 Task: Find the best route from San Francisco, California, to Yosemite National Park, California.
Action: Mouse moved to (267, 83)
Screenshot: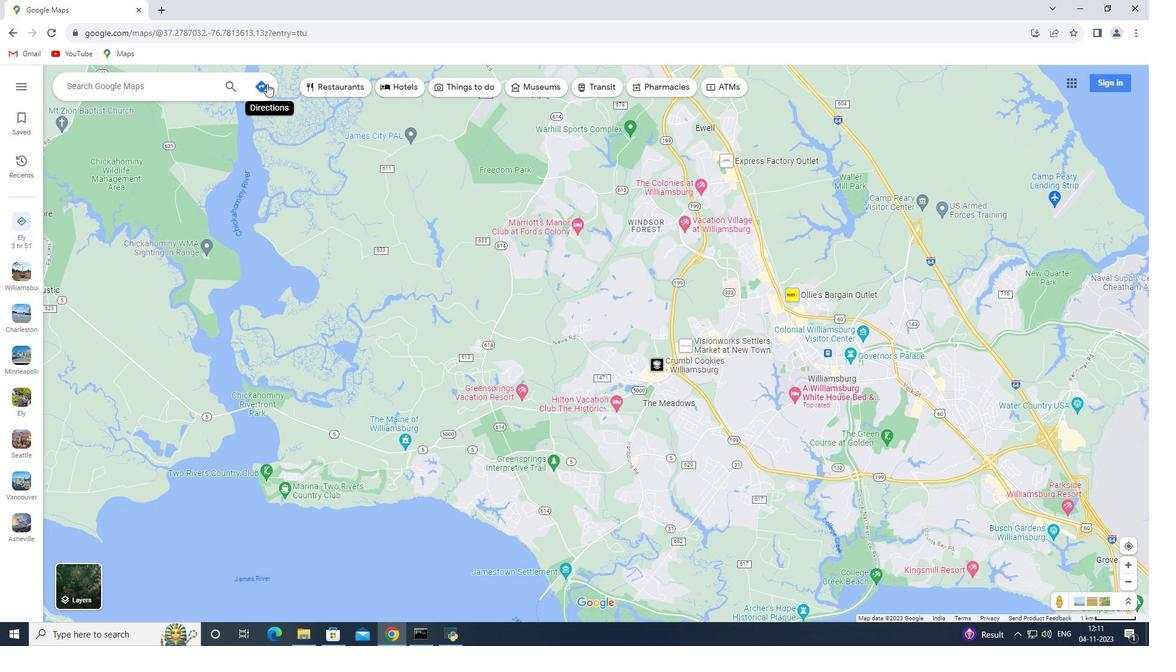 
Action: Mouse pressed left at (267, 83)
Screenshot: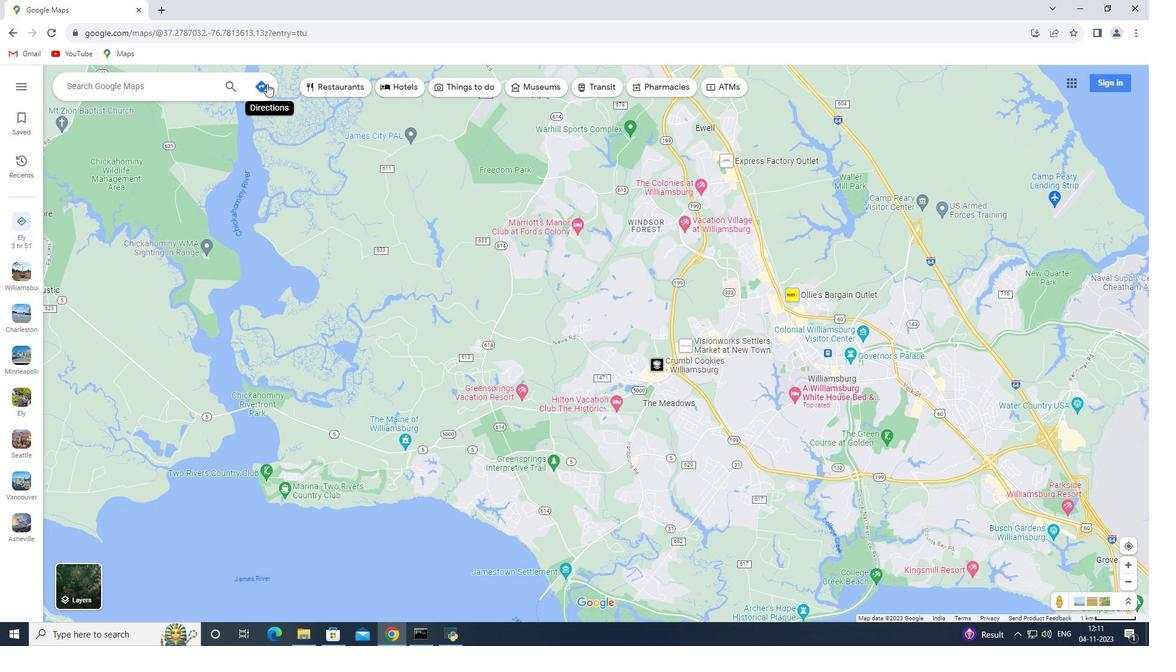 
Action: Mouse moved to (100, 77)
Screenshot: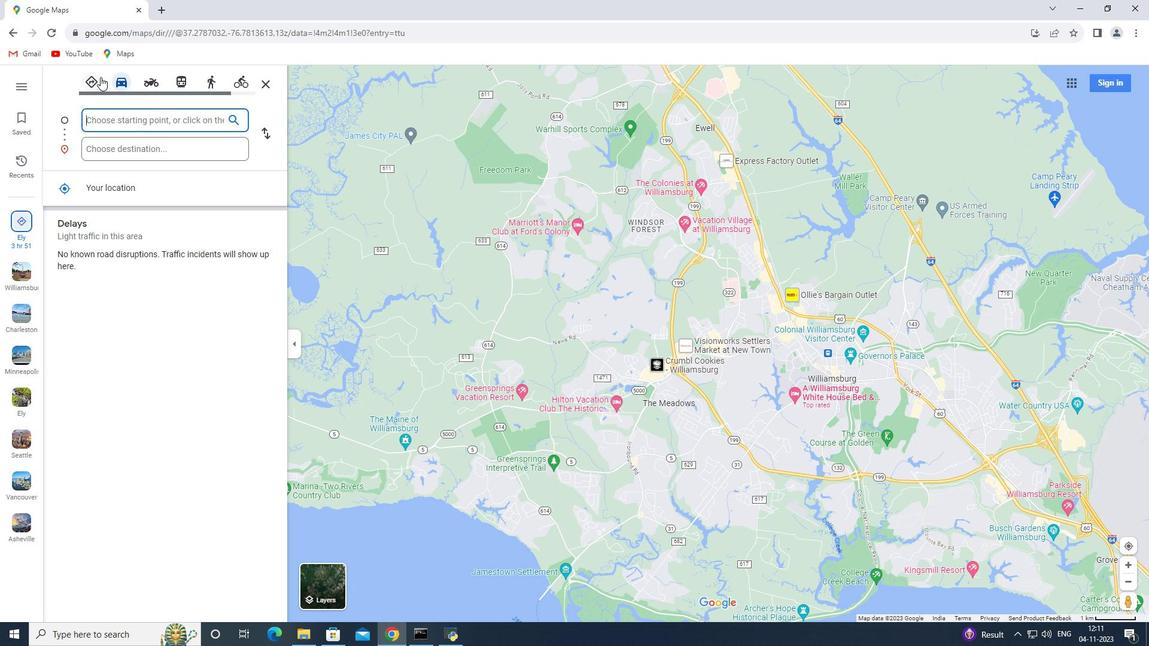 
Action: Mouse pressed left at (100, 77)
Screenshot: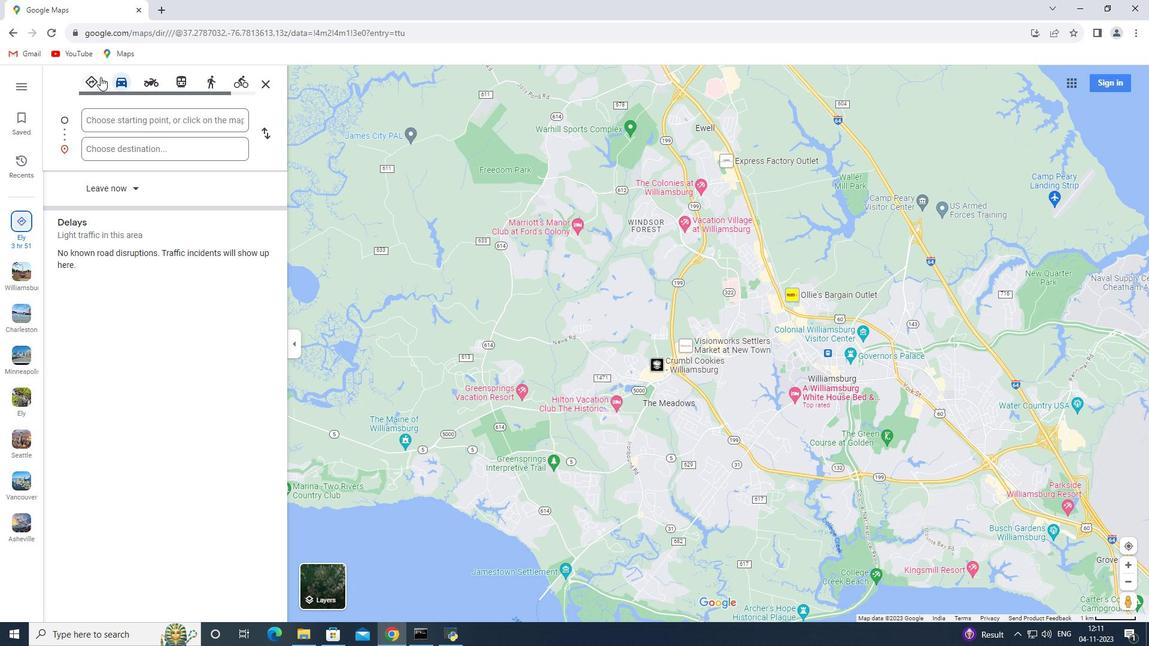 
Action: Mouse moved to (114, 119)
Screenshot: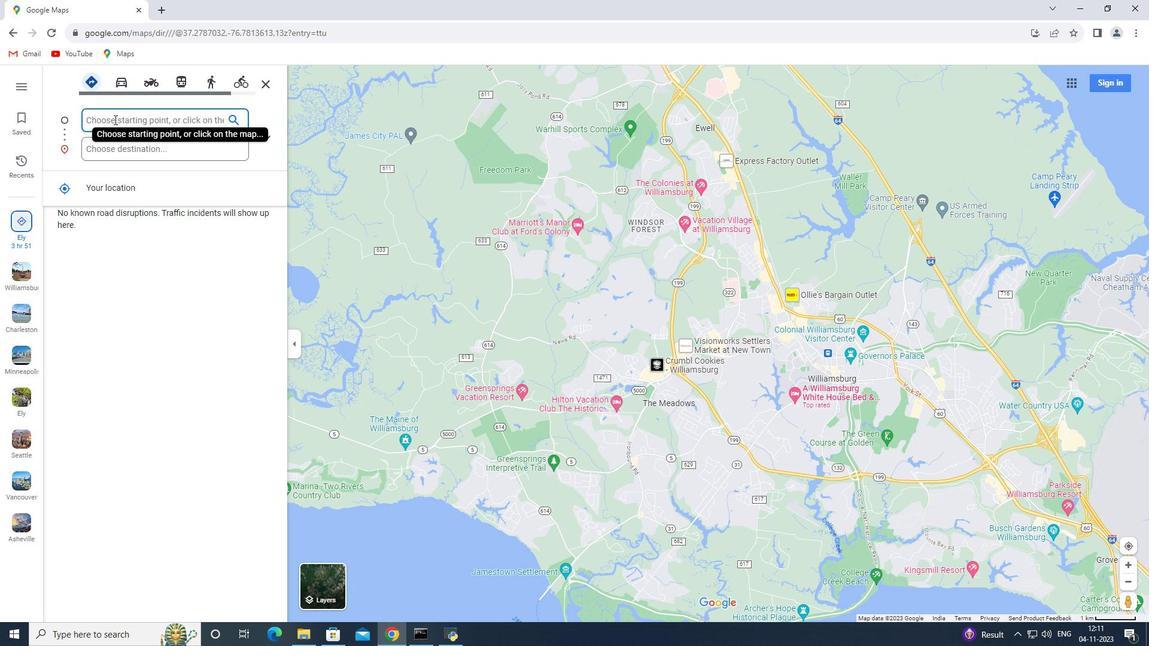 
Action: Mouse pressed left at (114, 119)
Screenshot: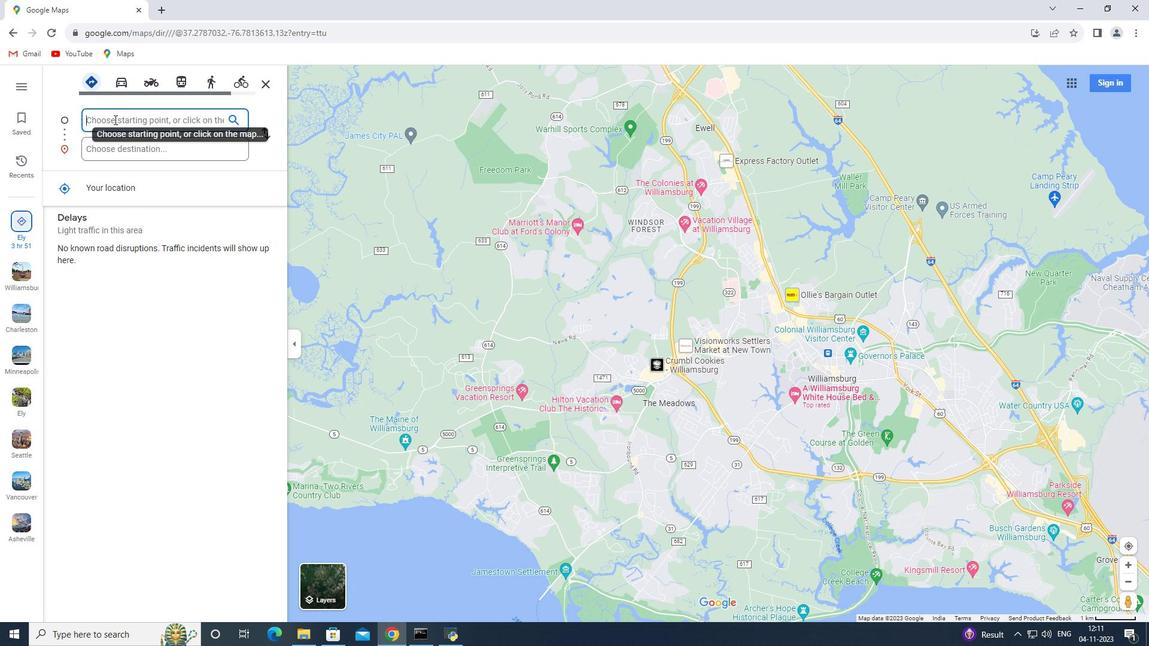 
Action: Key pressed <Key.shift>San<Key.space><Key.shift>Francisco,<Key.space><Key.shift>California
Screenshot: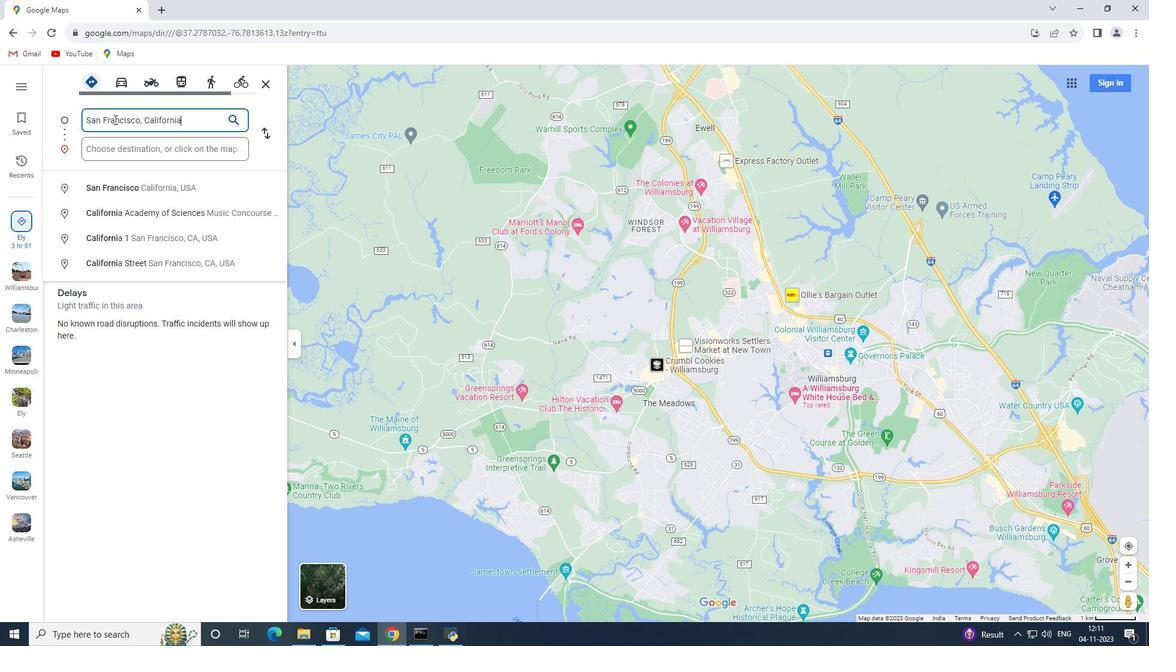
Action: Mouse moved to (119, 143)
Screenshot: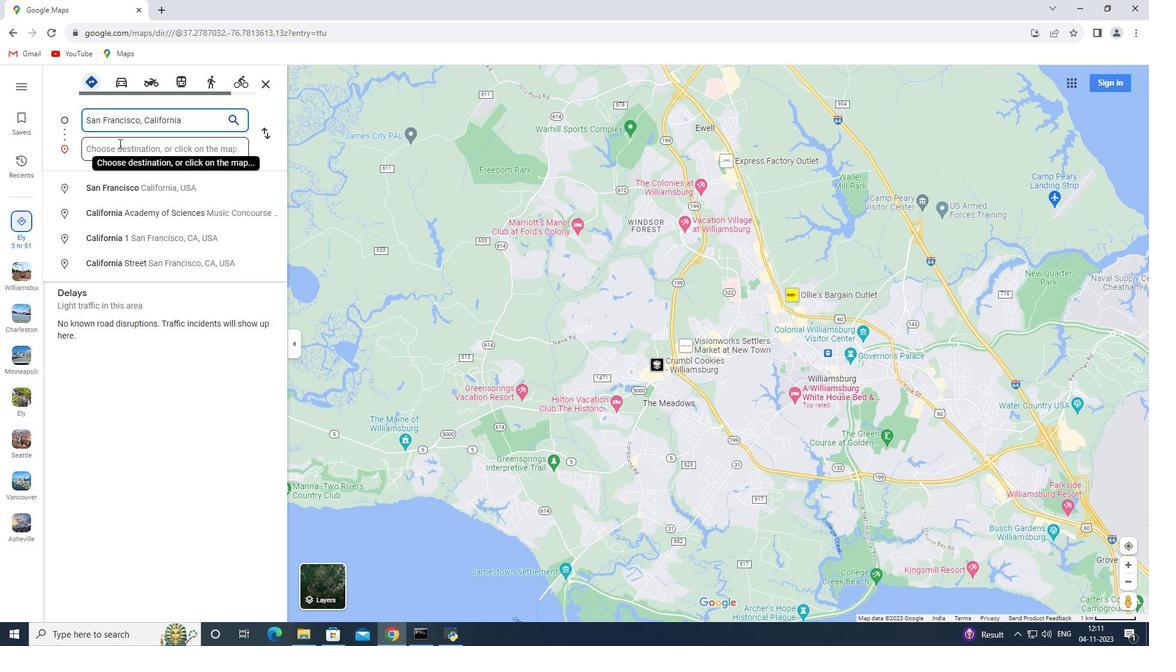 
Action: Mouse pressed left at (119, 143)
Screenshot: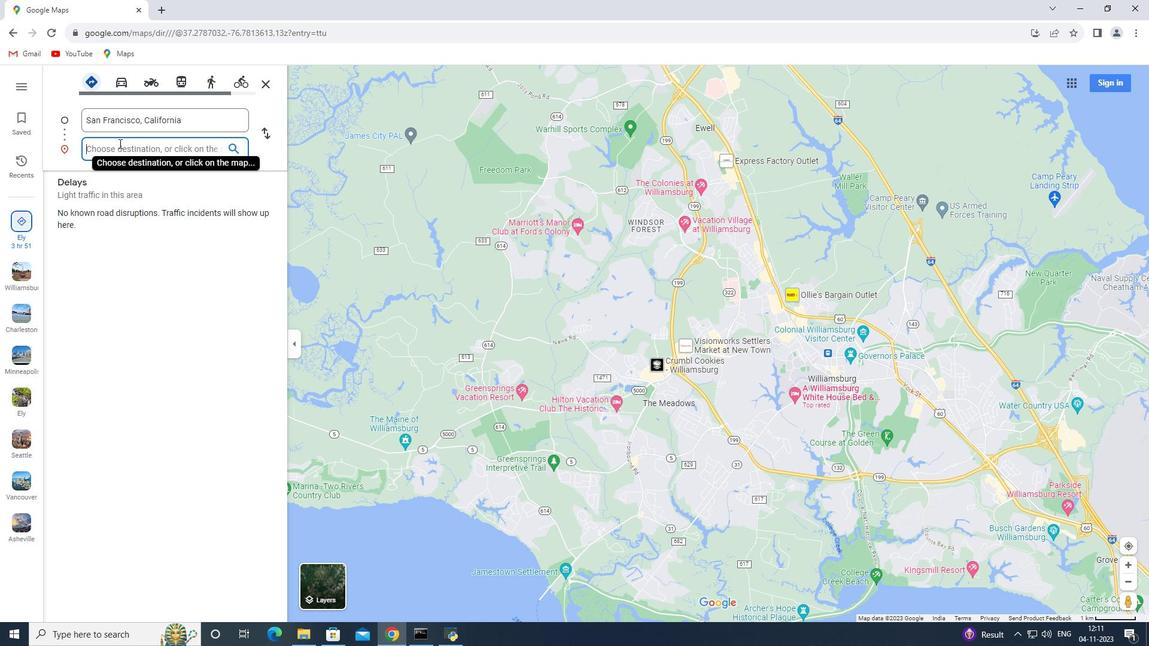
Action: Key pressed <Key.shift><Key.shift><Key.shift><Key.shift><Key.shift><Key.shift><Key.shift>Yosemite<Key.space><Key.shift_r>National<Key.space><Key.shift_r>Park,<Key.space><Key.shift>California<Key.enter>
Screenshot: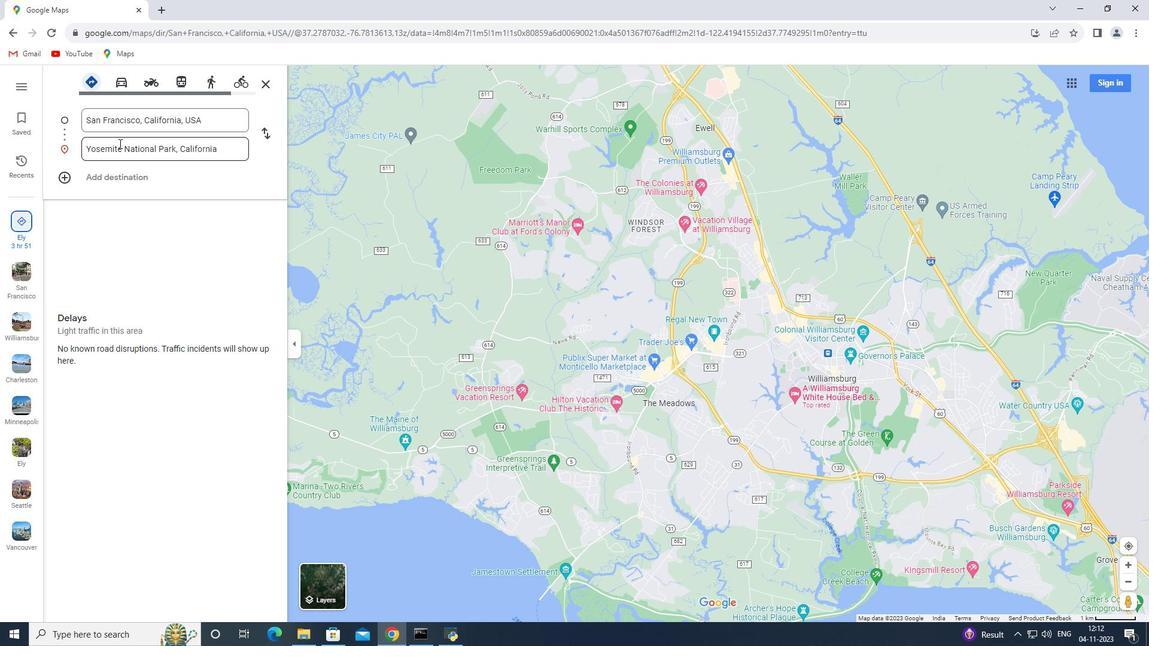 
Action: Mouse moved to (119, 144)
Screenshot: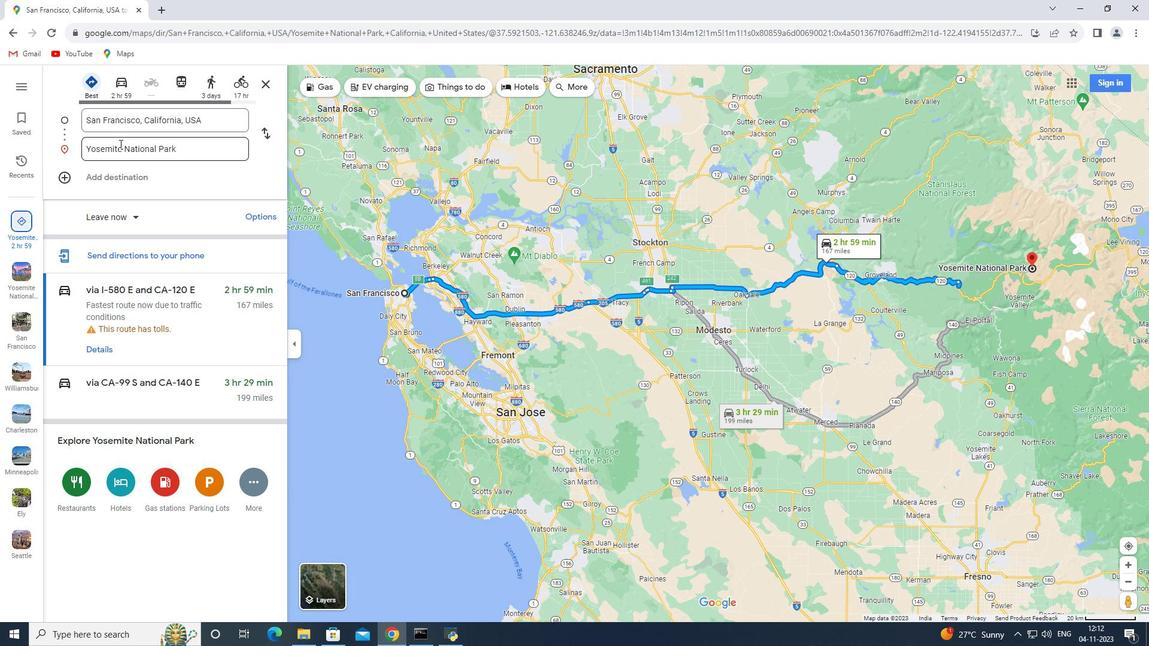 
